 Task: Create Card Customer Satisfaction Survey in Board Social Media Monitoring to Workspace CRM Implementation. Create Card Vendor Contracts Review in Board Project Time Tracking to Workspace CRM Implementation. Create Card Customer Satisfaction Survey in Board Brand Storytelling and Narrative Development to Workspace CRM Implementation
Action: Mouse moved to (100, 47)
Screenshot: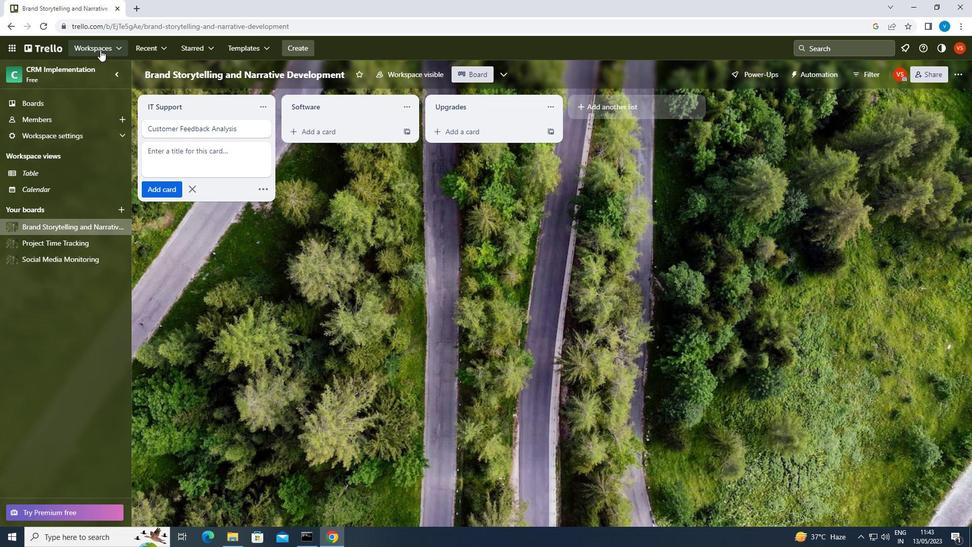 
Action: Mouse pressed left at (100, 47)
Screenshot: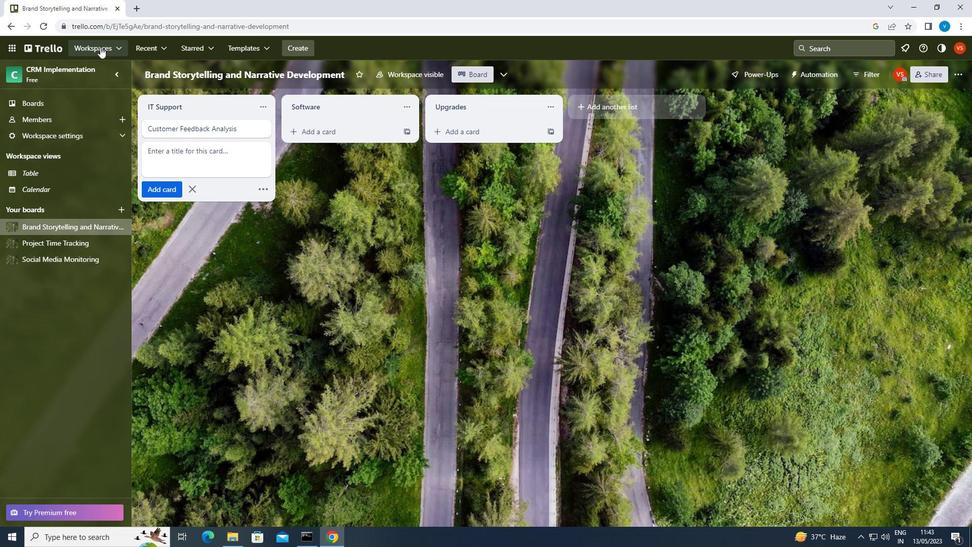 
Action: Mouse moved to (125, 371)
Screenshot: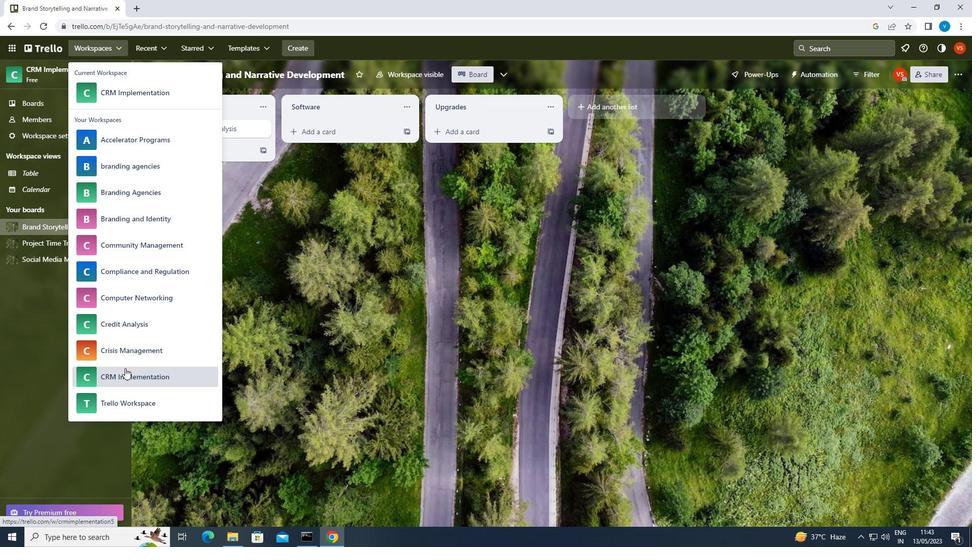 
Action: Mouse pressed left at (125, 371)
Screenshot: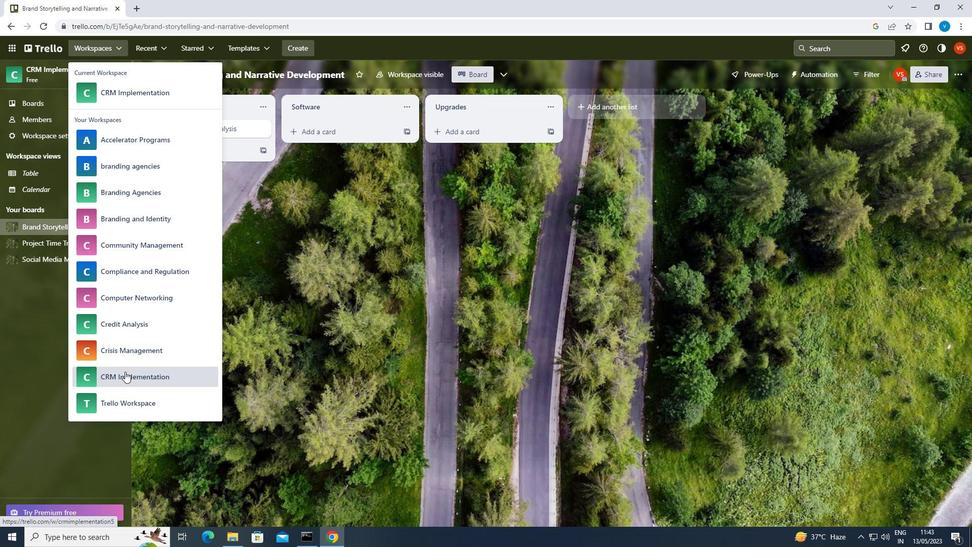 
Action: Mouse moved to (732, 415)
Screenshot: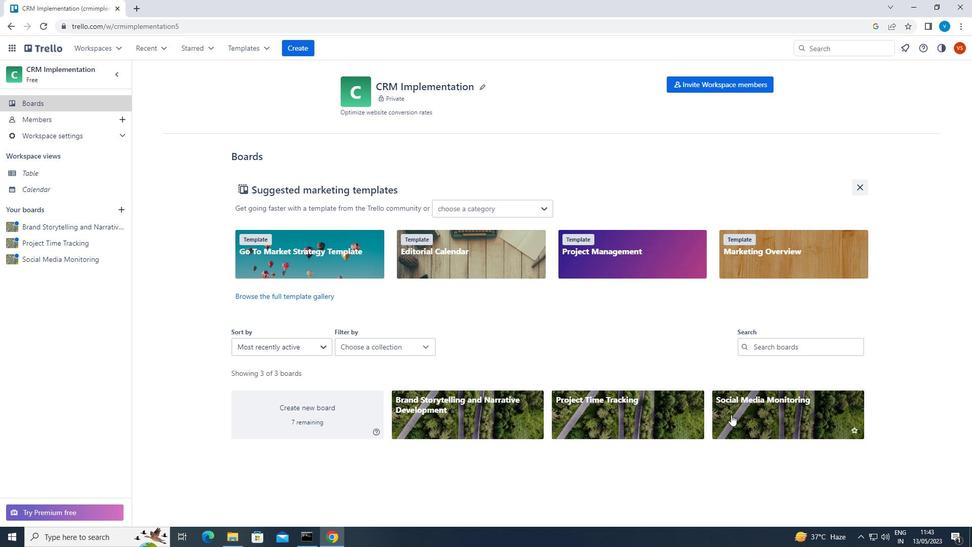 
Action: Mouse pressed left at (732, 415)
Screenshot: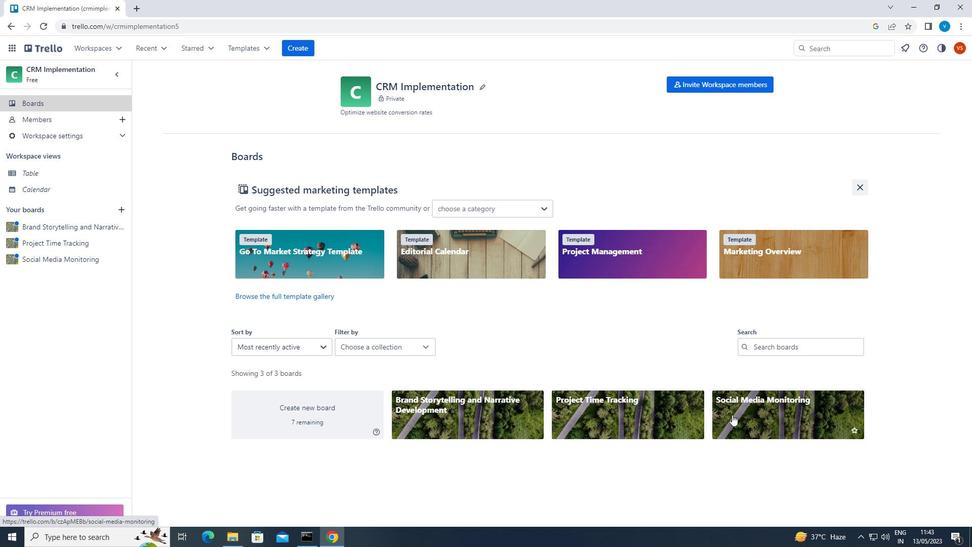 
Action: Mouse moved to (349, 131)
Screenshot: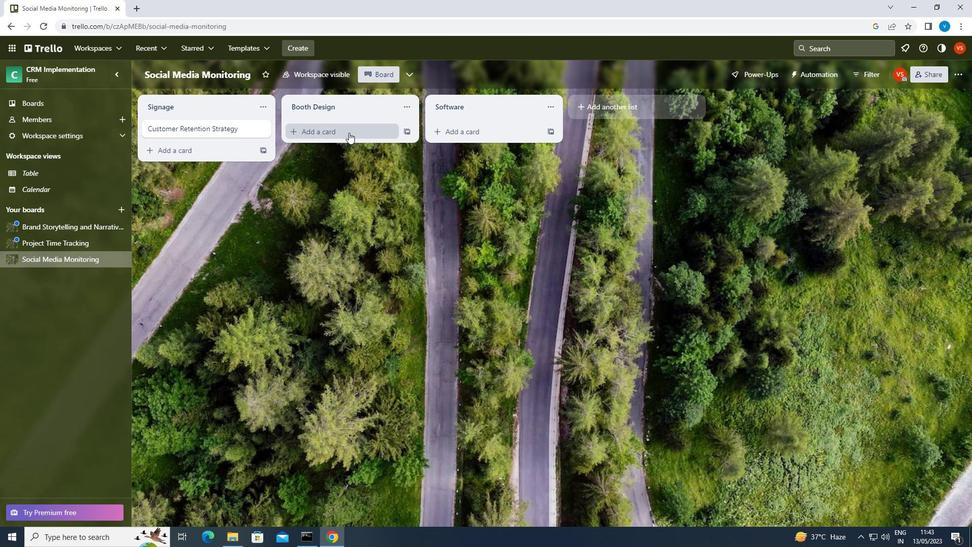 
Action: Mouse pressed left at (349, 131)
Screenshot: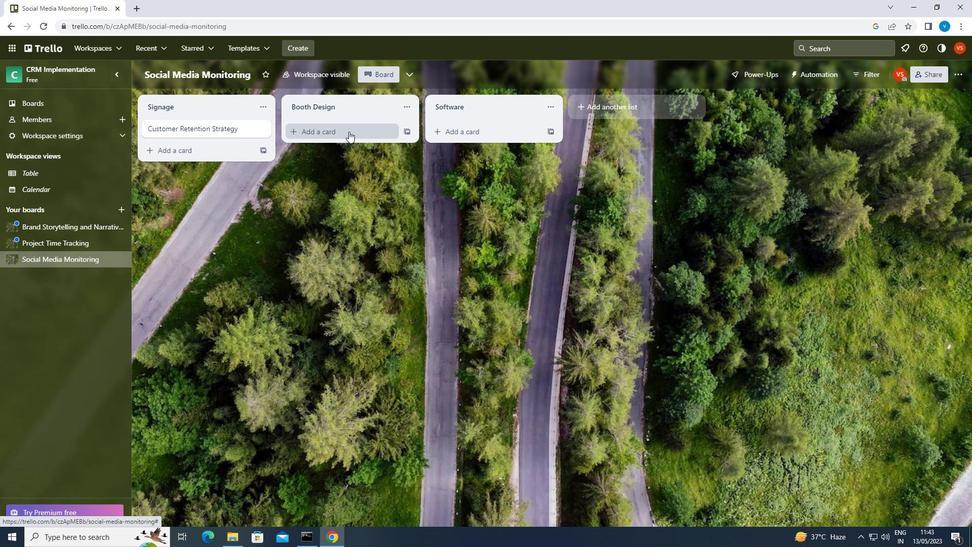 
Action: Key pressed <Key.shift>CUSTOMER<Key.space><Key.shift><Key.shift>SATISFACTION<Key.space><Key.shift>SURVEY<Key.enter>
Screenshot: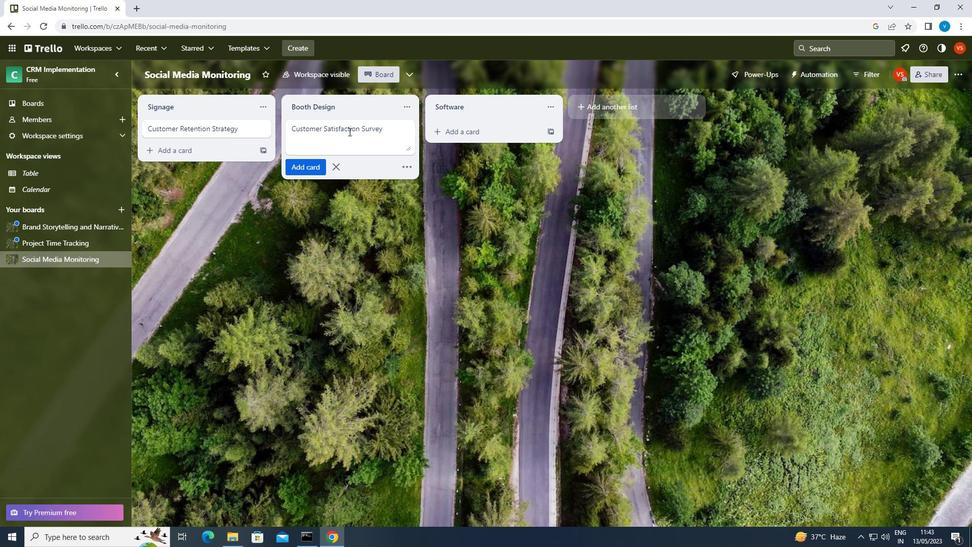 
Action: Mouse moved to (56, 241)
Screenshot: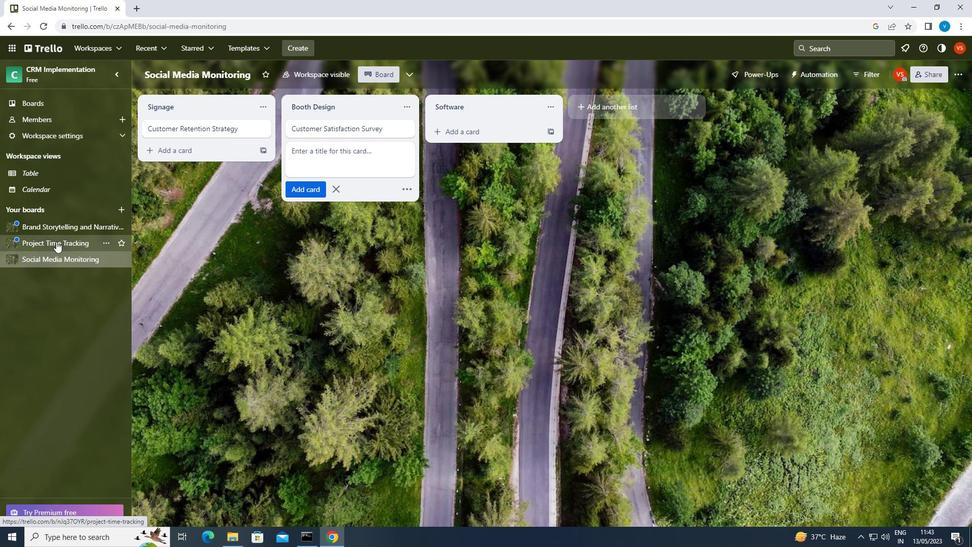 
Action: Mouse pressed left at (56, 241)
Screenshot: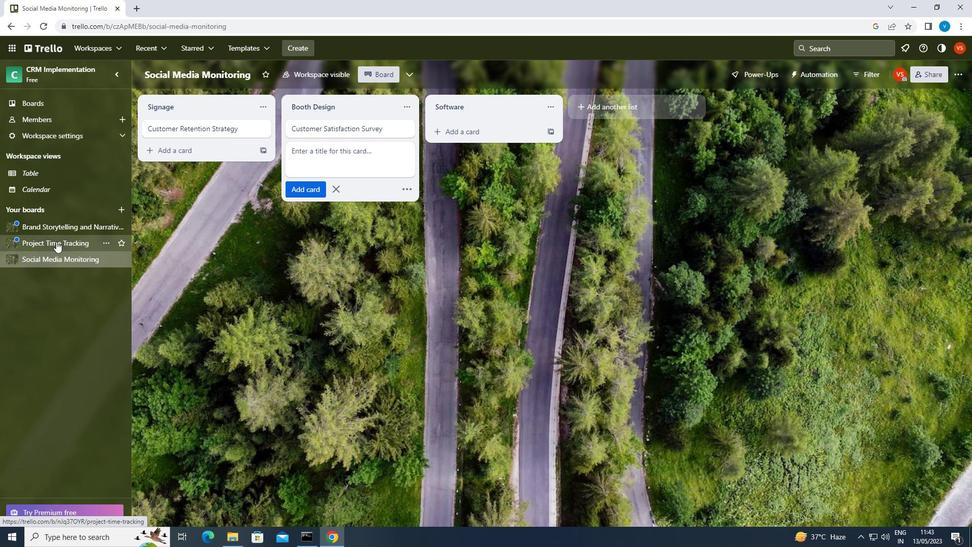 
Action: Mouse moved to (314, 133)
Screenshot: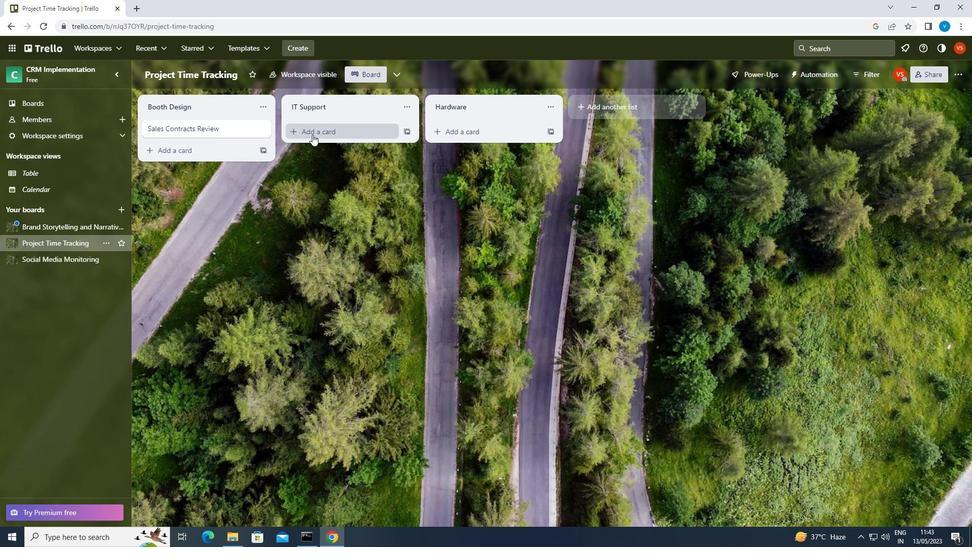 
Action: Mouse pressed left at (314, 133)
Screenshot: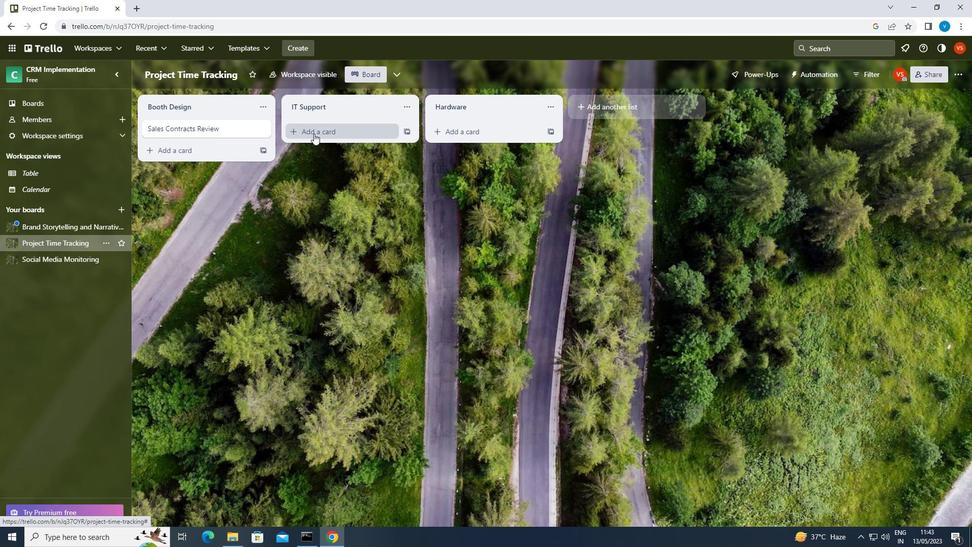 
Action: Key pressed <Key.shift>VENDOR<Key.space><Key.shift>CONTRACTS<Key.space><Key.shift>REVIEW<Key.enter>
Screenshot: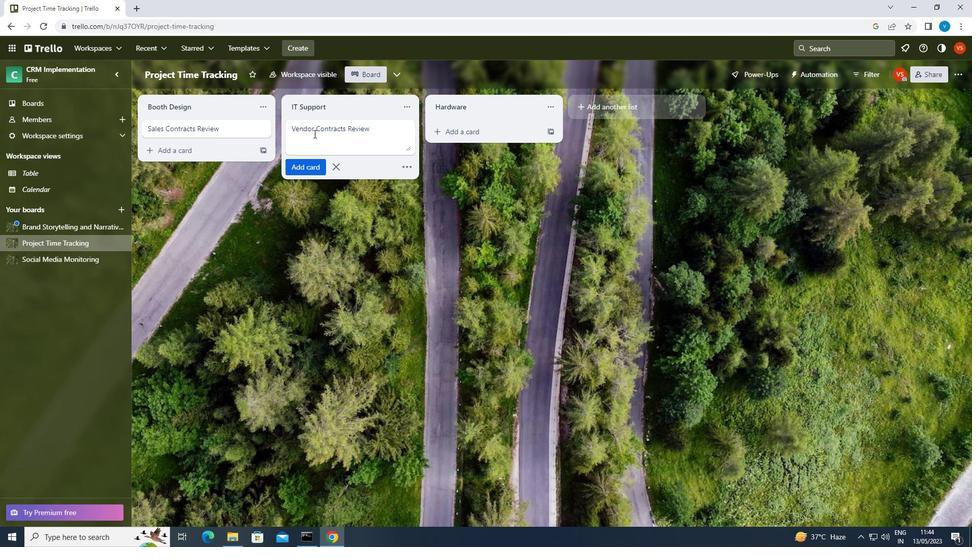 
Action: Mouse moved to (57, 228)
Screenshot: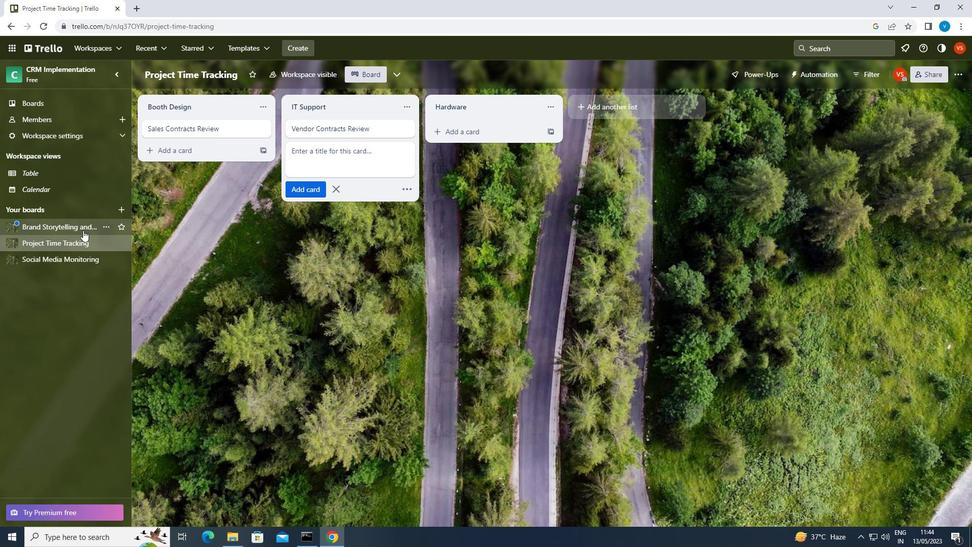 
Action: Mouse pressed left at (57, 228)
Screenshot: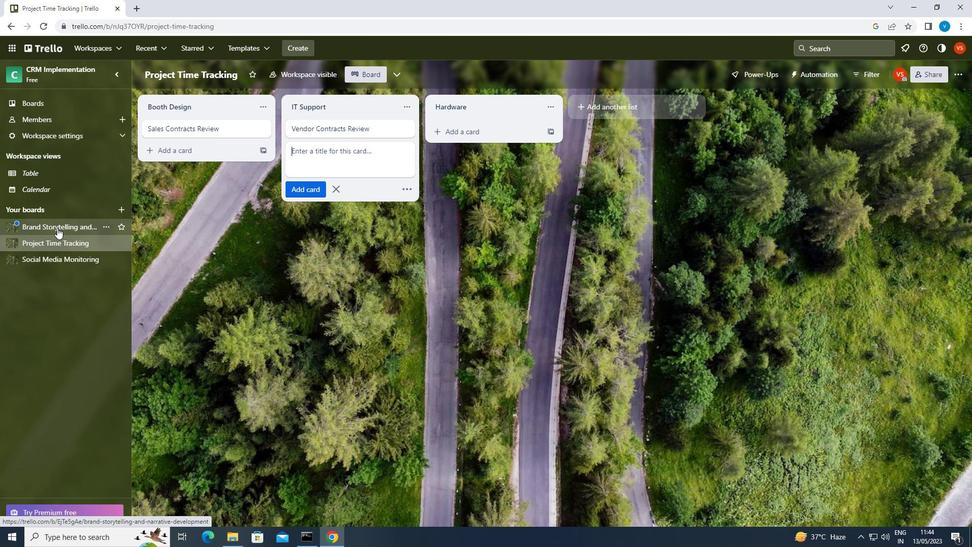 
Action: Mouse moved to (346, 134)
Screenshot: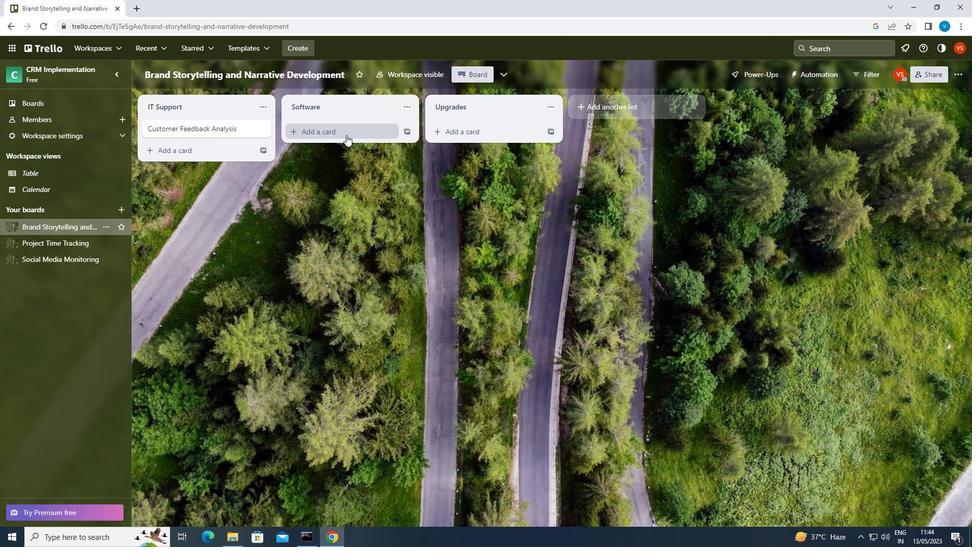 
Action: Mouse pressed left at (346, 134)
Screenshot: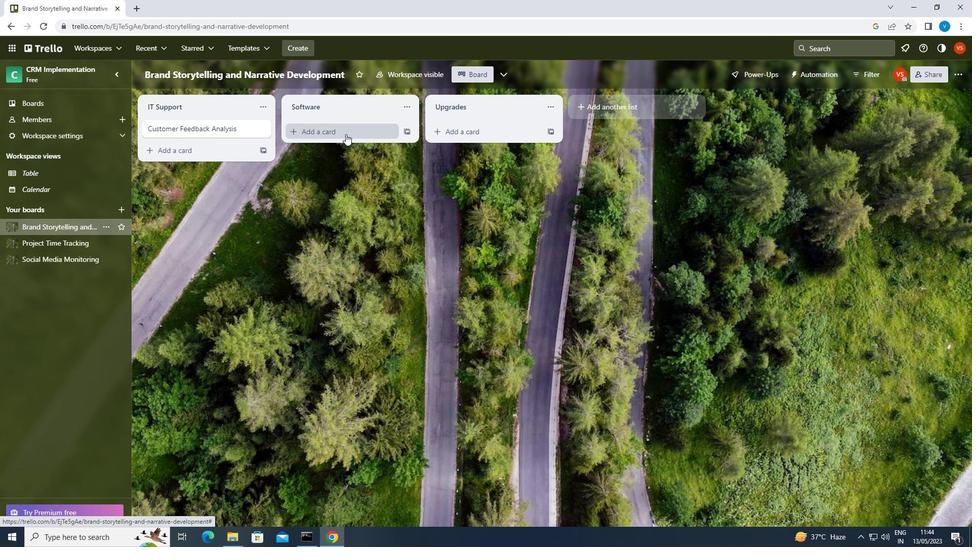 
Action: Key pressed <Key.shift>CUSTOMER<Key.space><Key.shift><Key.shift><Key.shift>SATISFACTION<Key.space><Key.shift><Key.shift><Key.shift>SURVEY<Key.enter>
Screenshot: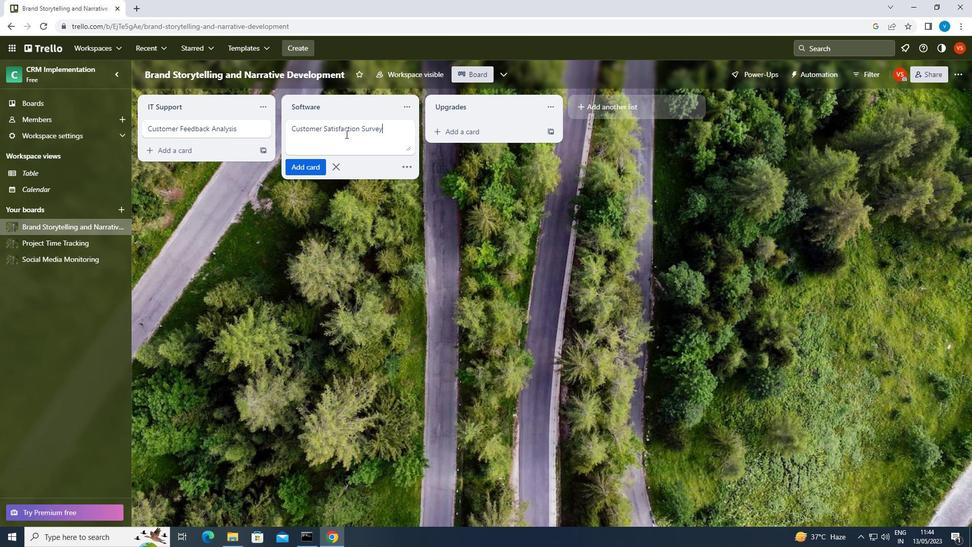 
